 Task: Change the network default caching policy to "High latency".
Action: Mouse moved to (142, 30)
Screenshot: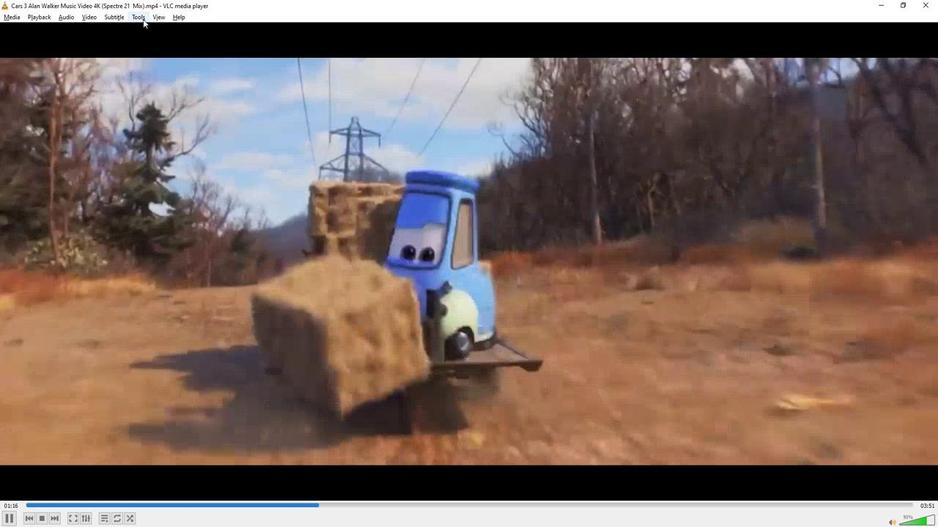 
Action: Mouse pressed left at (142, 30)
Screenshot: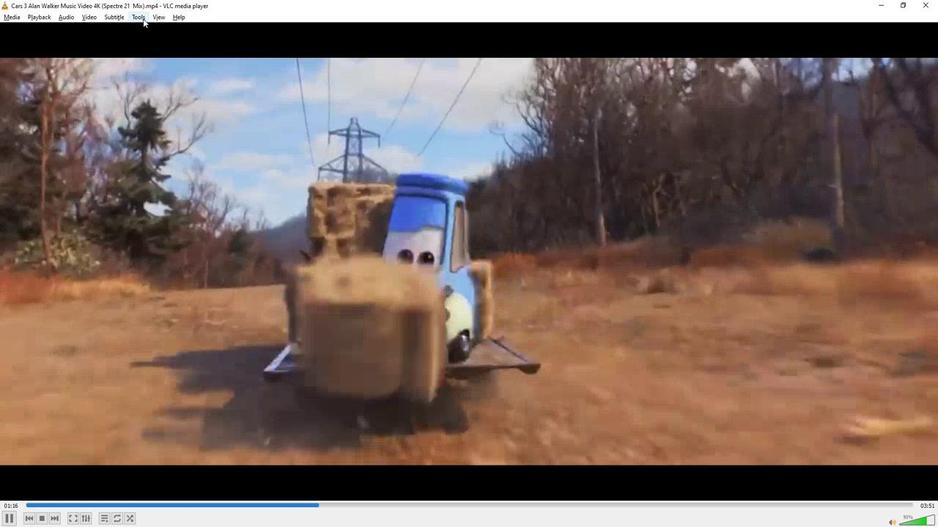 
Action: Mouse moved to (156, 139)
Screenshot: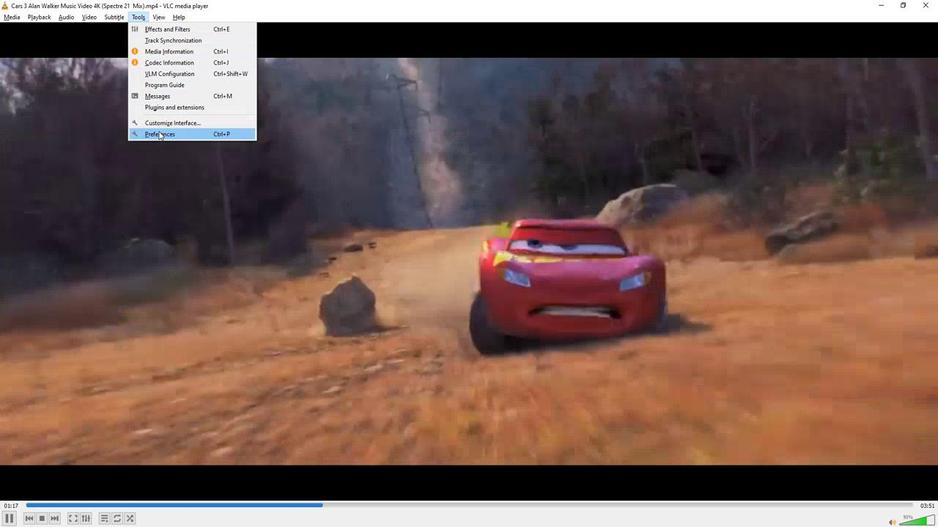 
Action: Mouse pressed left at (156, 139)
Screenshot: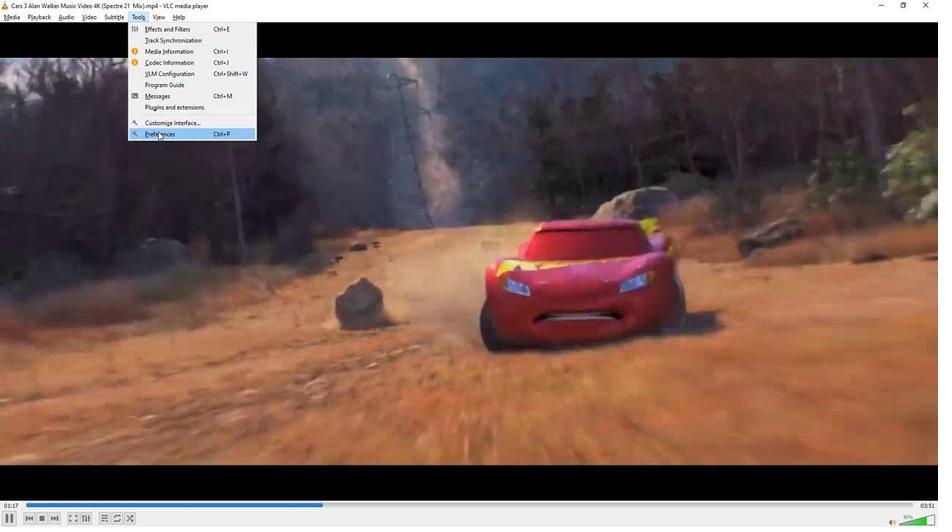 
Action: Mouse moved to (416, 99)
Screenshot: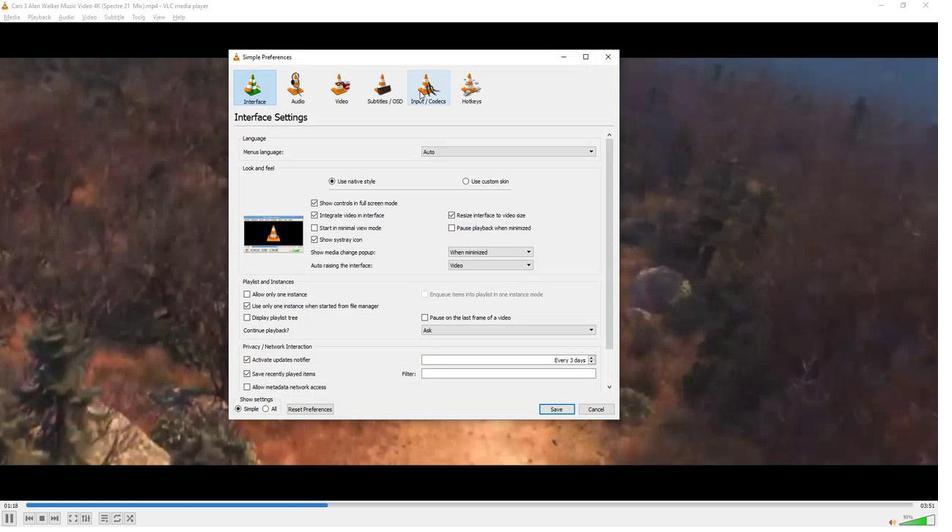 
Action: Mouse pressed left at (416, 99)
Screenshot: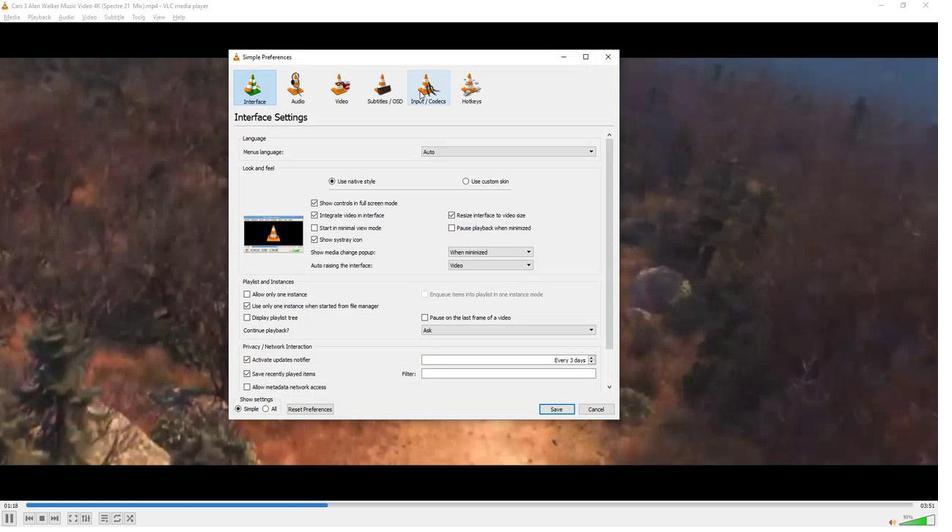 
Action: Mouse moved to (387, 342)
Screenshot: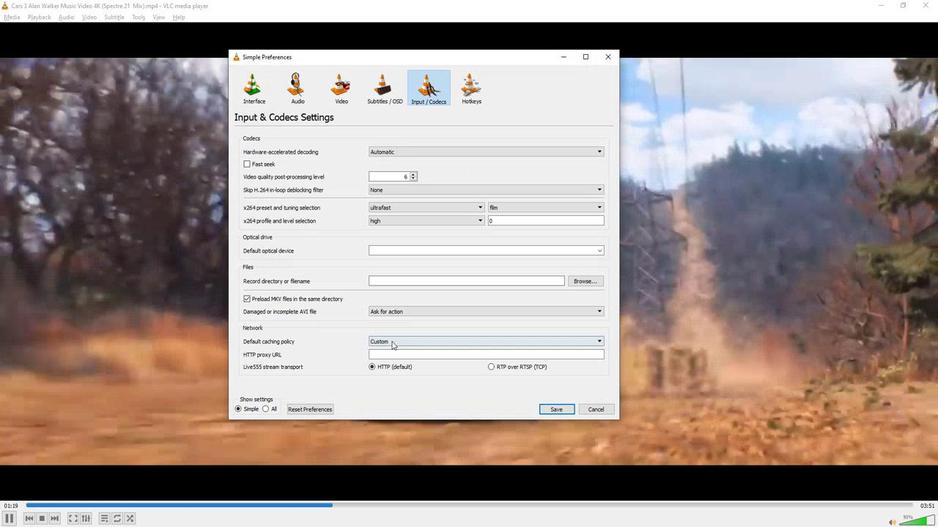 
Action: Mouse pressed left at (387, 342)
Screenshot: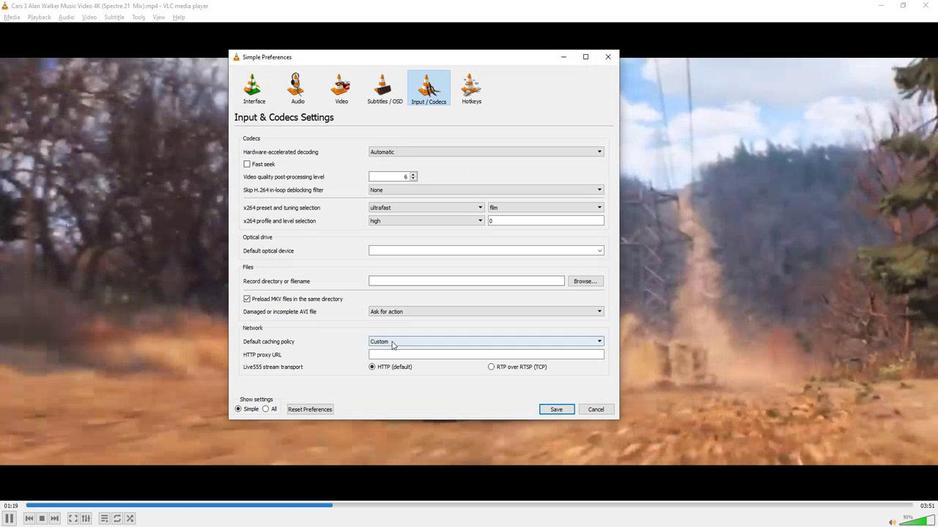 
Action: Mouse moved to (383, 376)
Screenshot: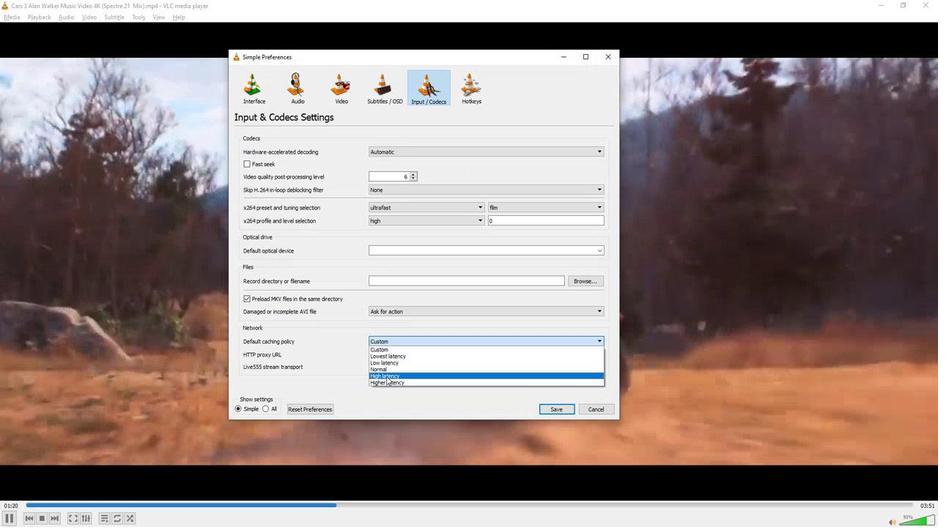 
Action: Mouse pressed left at (383, 376)
Screenshot: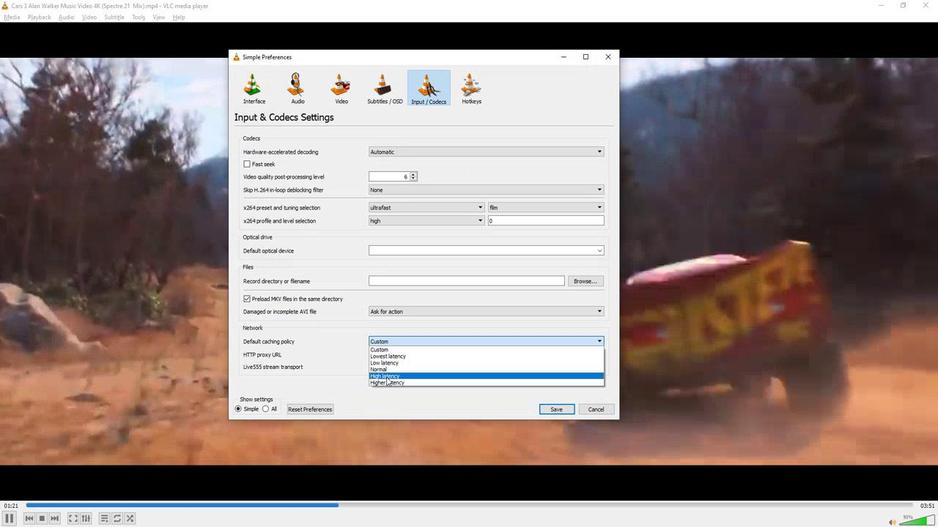 
Action: Mouse moved to (251, 363)
Screenshot: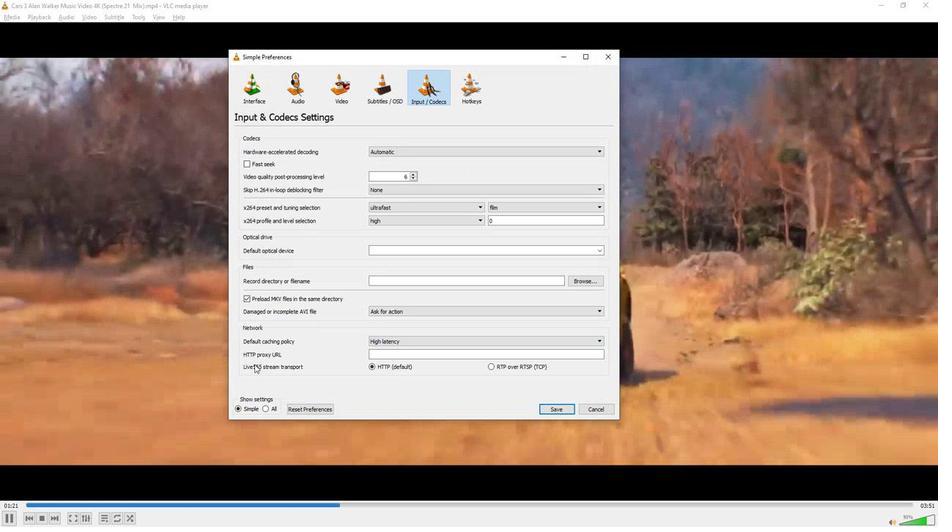 
